 Task: Add Attachment from "Attach a link" to Card Card0000000140 in Board Board0000000035 in Workspace WS0000000012 in Trello. Add Cover Red to Card Card0000000140 in Board Board0000000035 in Workspace WS0000000012 in Trello. Add "Join Card" Button Button0000000140  to Card Card0000000140 in Board Board0000000035 in Workspace WS0000000012 in Trello. Add Description DS0000000140 to Card Card0000000140 in Board Board0000000035 in Workspace WS0000000012 in Trello. Add Comment CM0000000140 to Card Card0000000140 in Board Board0000000035 in Workspace WS0000000012 in Trello
Action: Mouse moved to (284, 443)
Screenshot: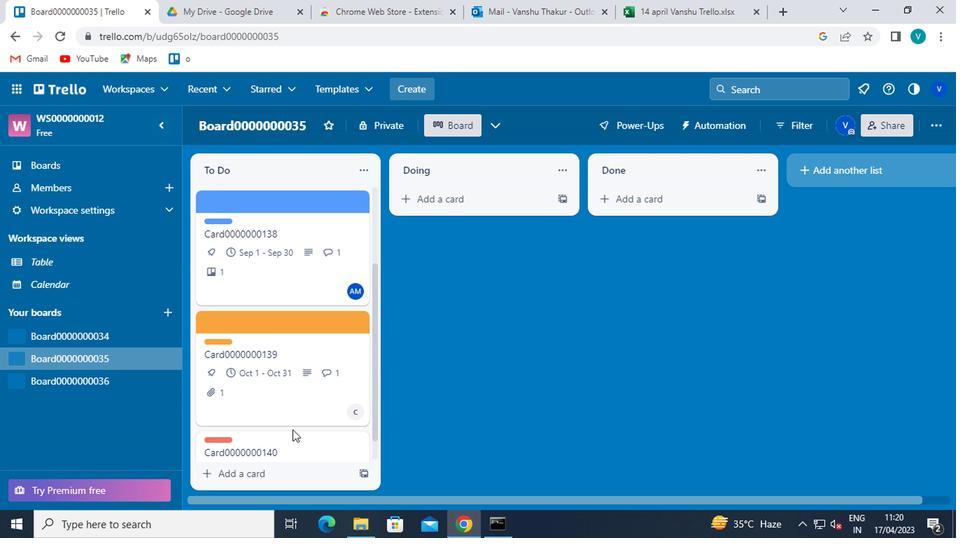 
Action: Mouse pressed left at (284, 443)
Screenshot: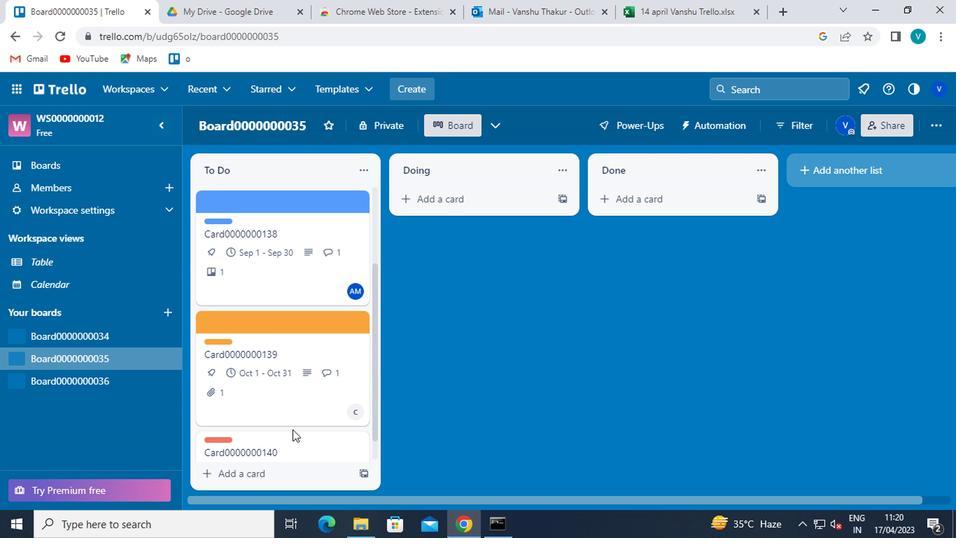 
Action: Mouse moved to (679, 320)
Screenshot: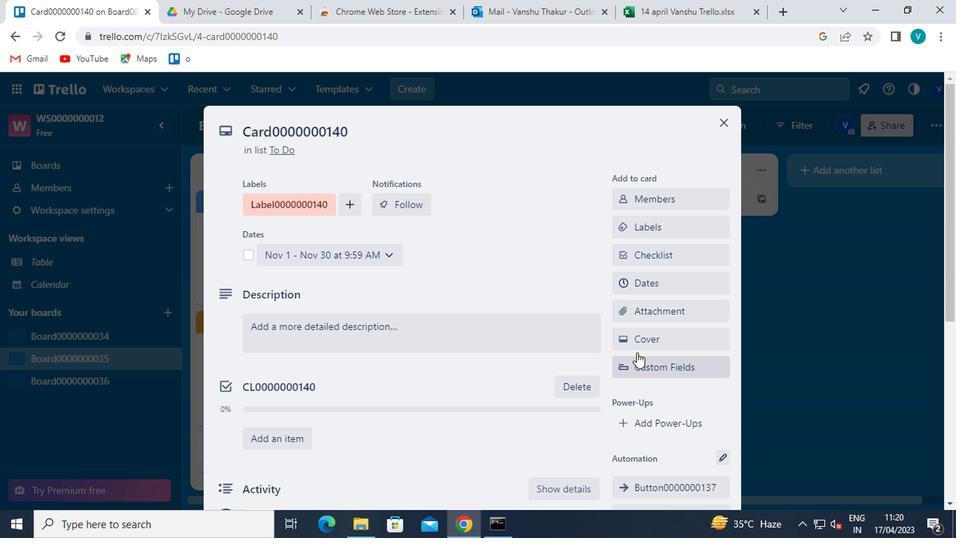 
Action: Mouse pressed left at (679, 320)
Screenshot: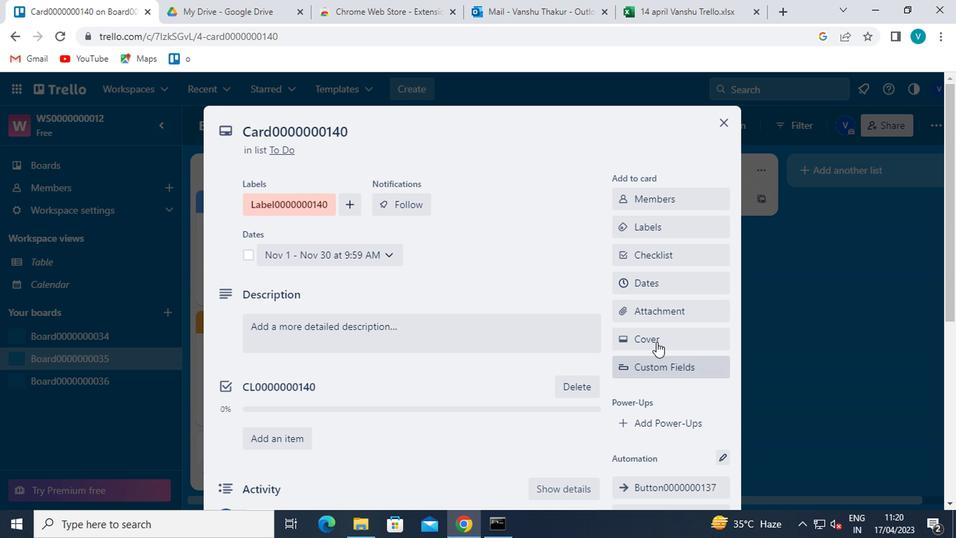 
Action: Key pressed ctrl+V
Screenshot: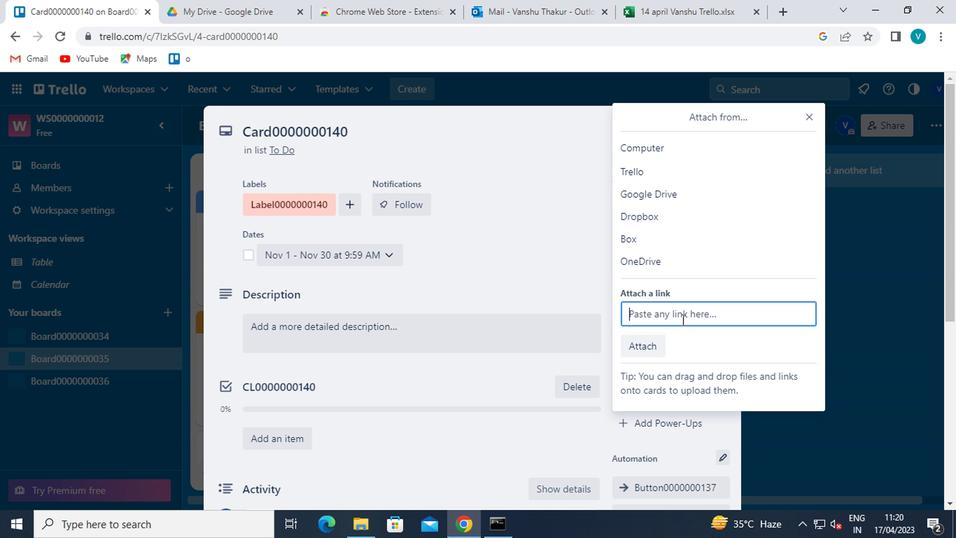 
Action: Mouse moved to (638, 394)
Screenshot: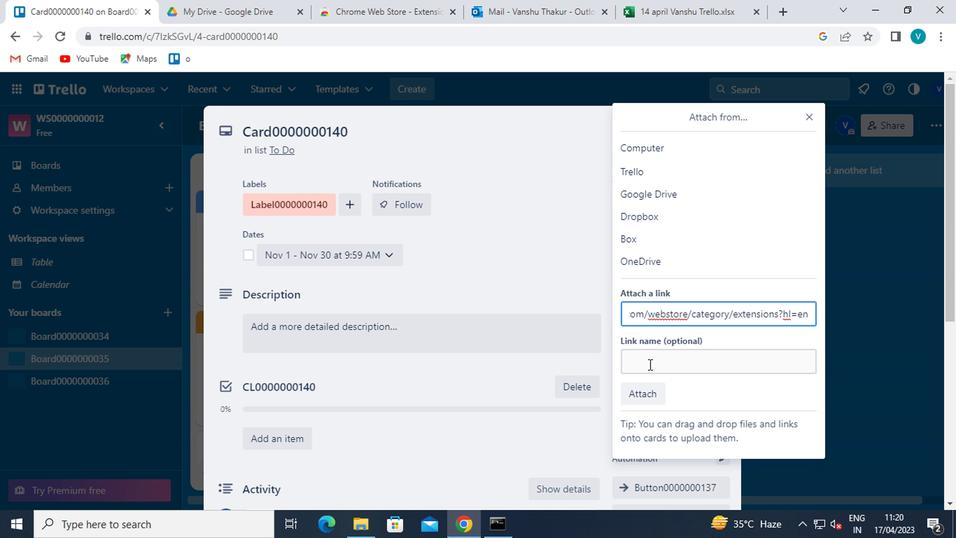 
Action: Mouse pressed left at (638, 394)
Screenshot: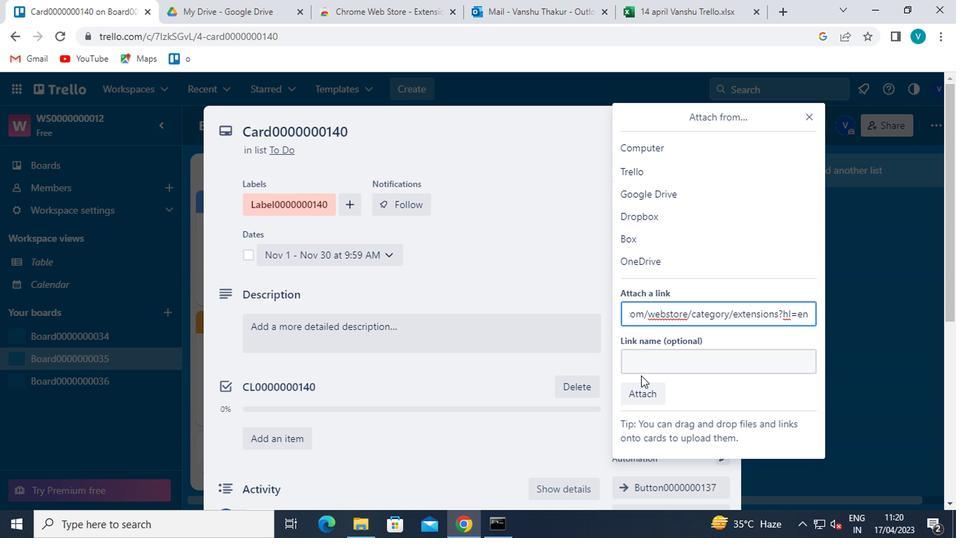 
Action: Mouse moved to (648, 342)
Screenshot: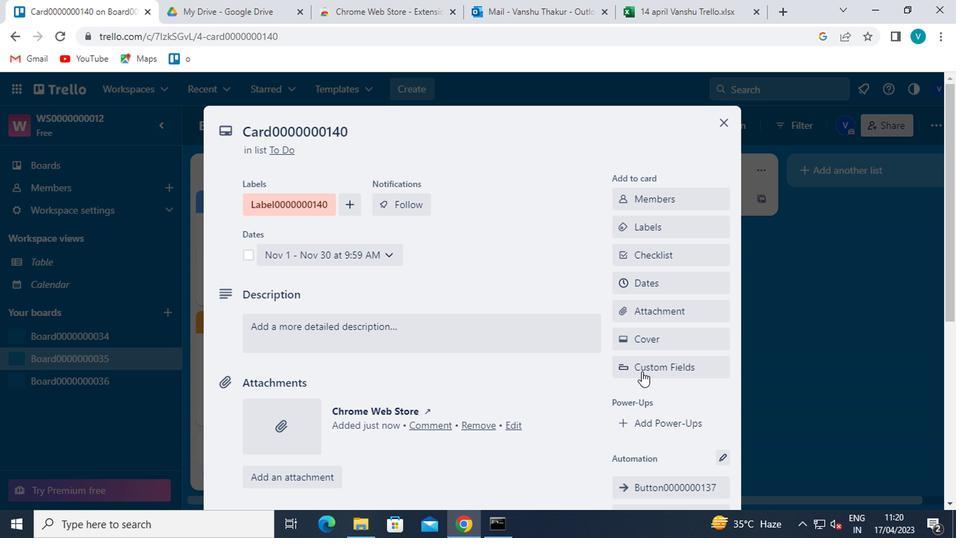 
Action: Mouse pressed left at (648, 342)
Screenshot: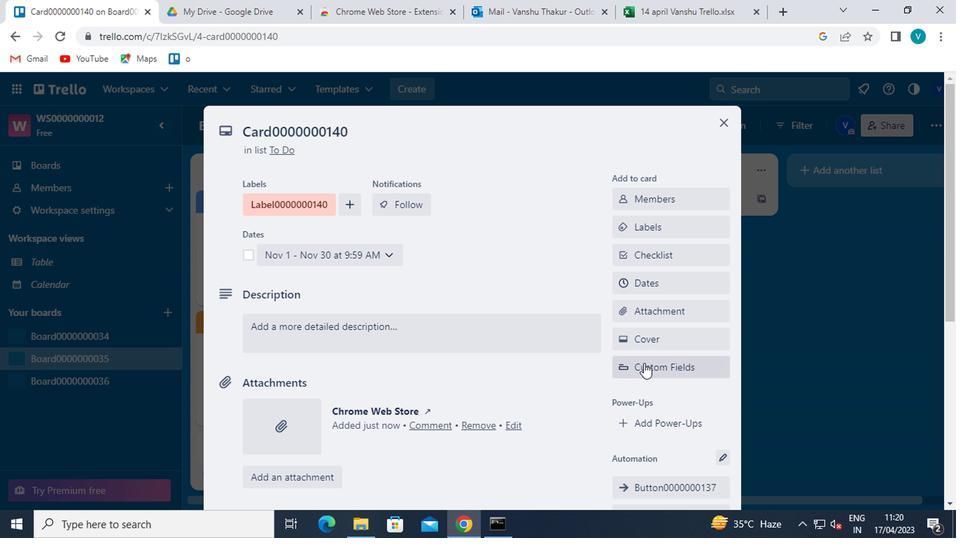 
Action: Mouse moved to (760, 244)
Screenshot: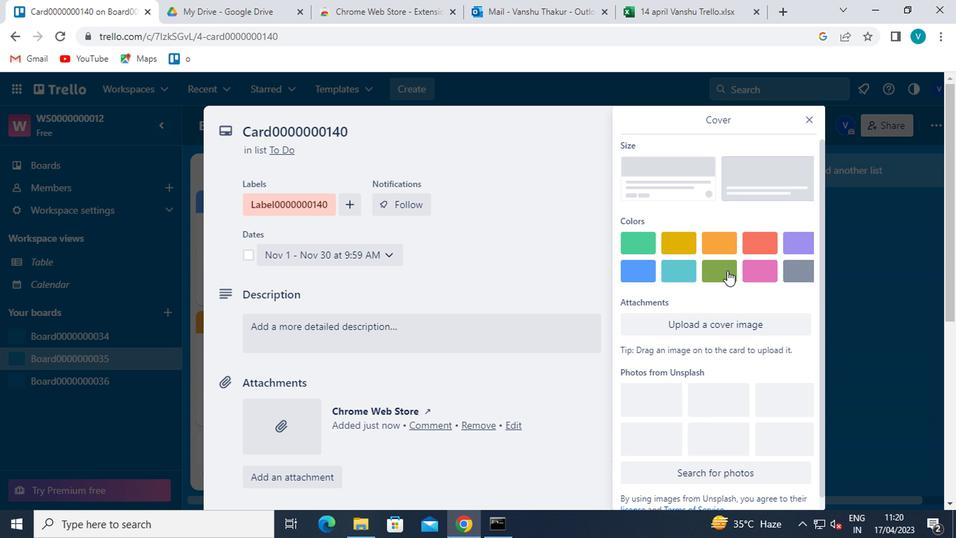 
Action: Mouse pressed left at (760, 244)
Screenshot: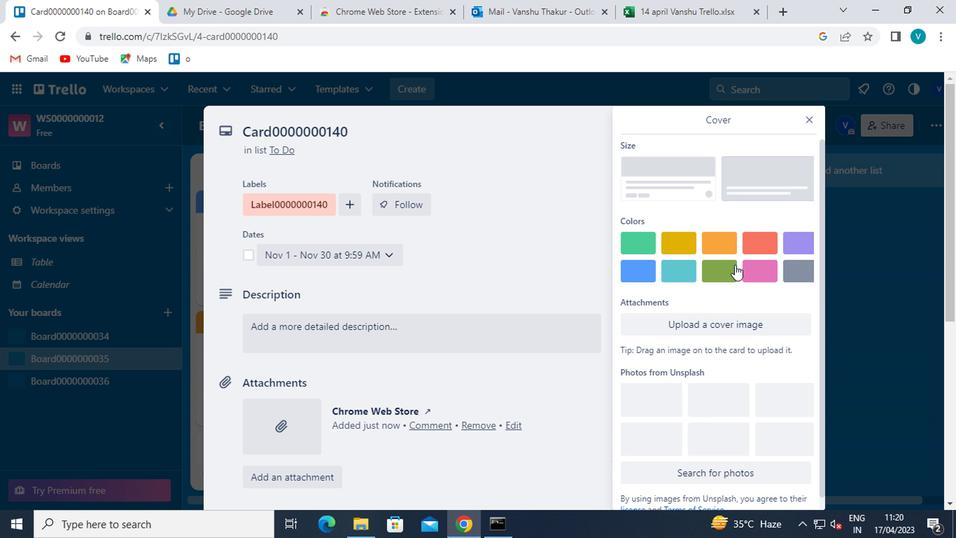 
Action: Mouse moved to (809, 115)
Screenshot: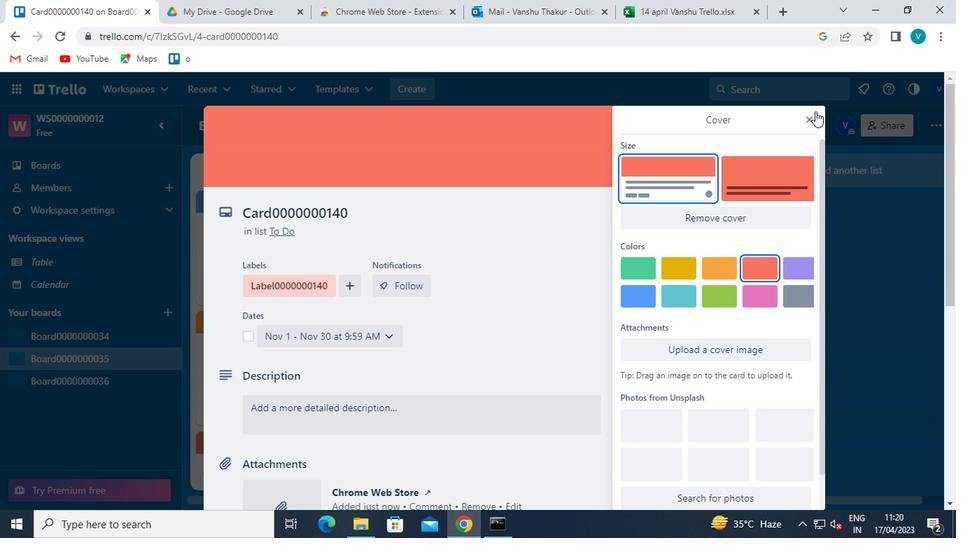 
Action: Mouse pressed left at (809, 115)
Screenshot: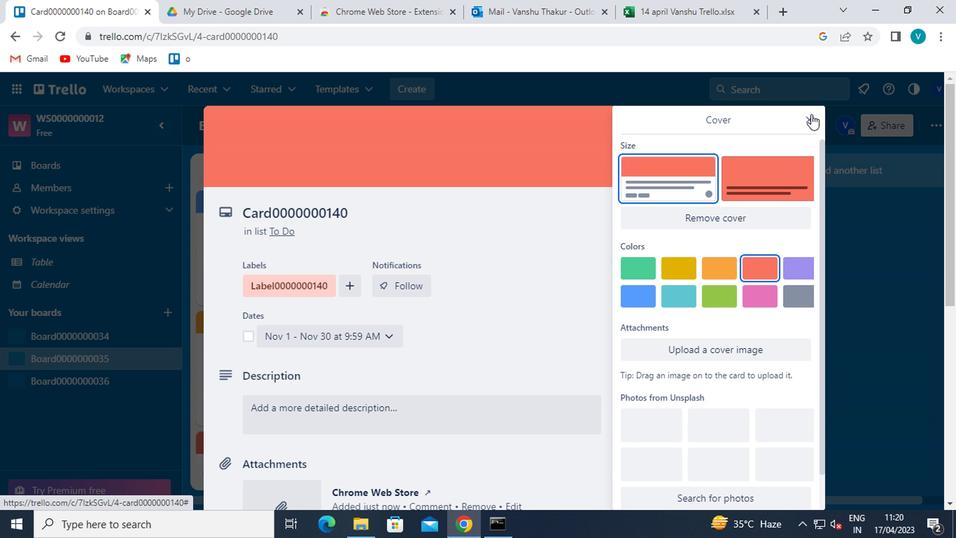 
Action: Mouse moved to (700, 318)
Screenshot: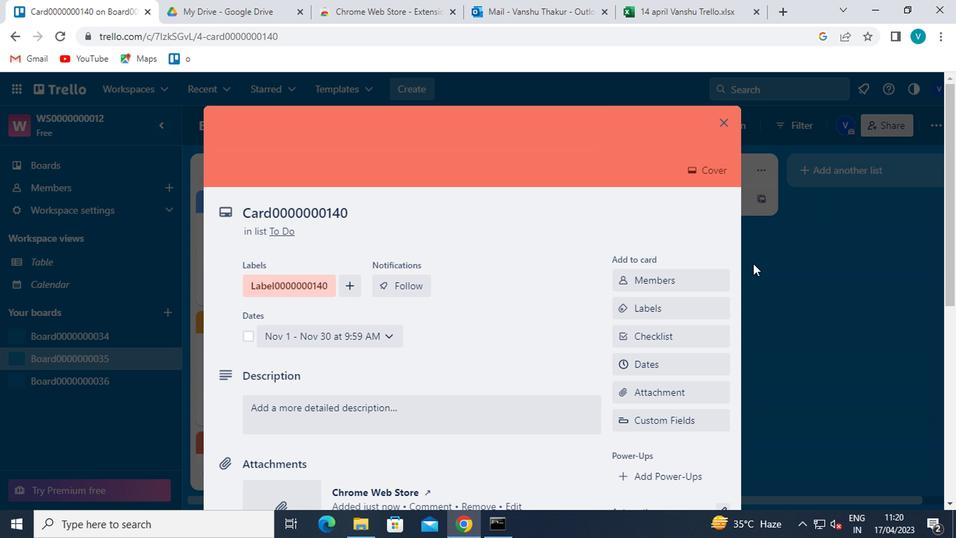 
Action: Mouse scrolled (700, 317) with delta (0, 0)
Screenshot: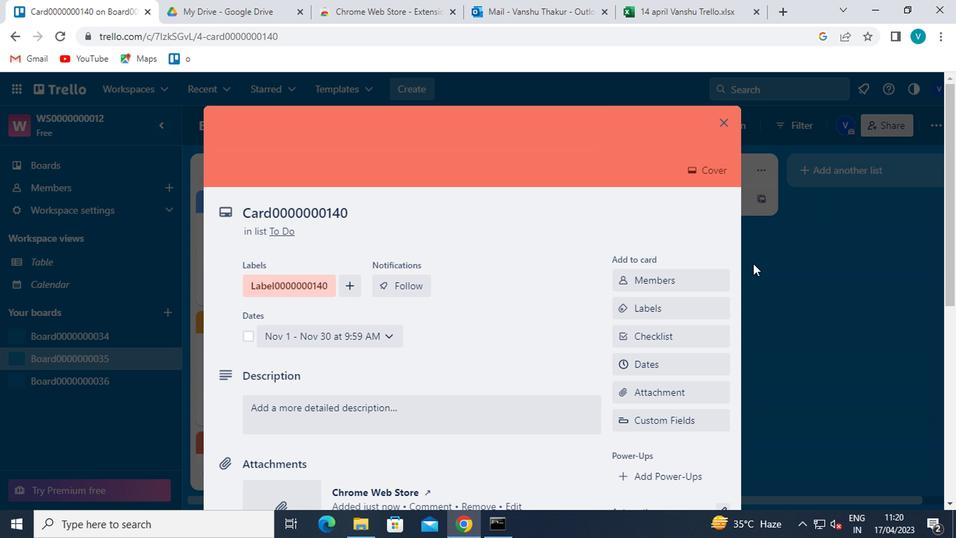 
Action: Mouse moved to (700, 318)
Screenshot: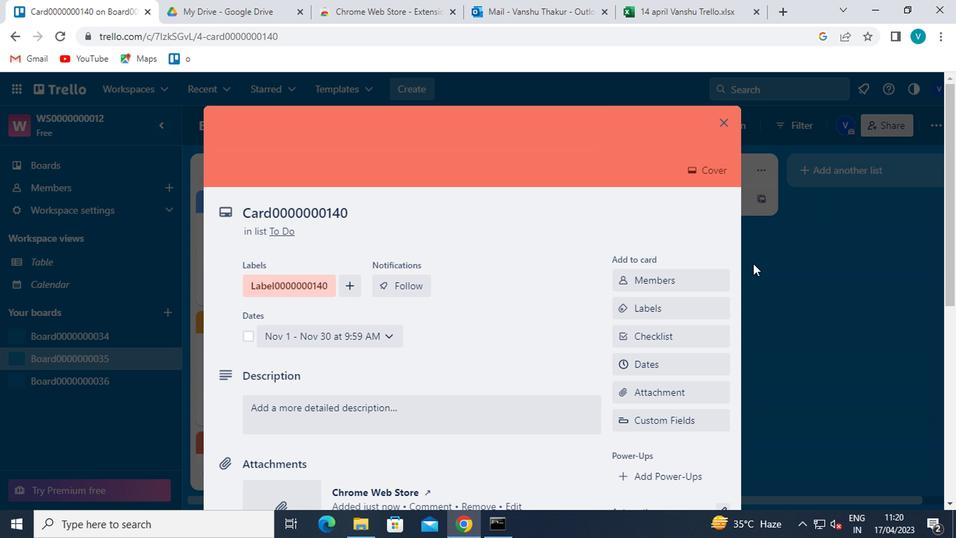 
Action: Mouse scrolled (700, 318) with delta (0, 0)
Screenshot: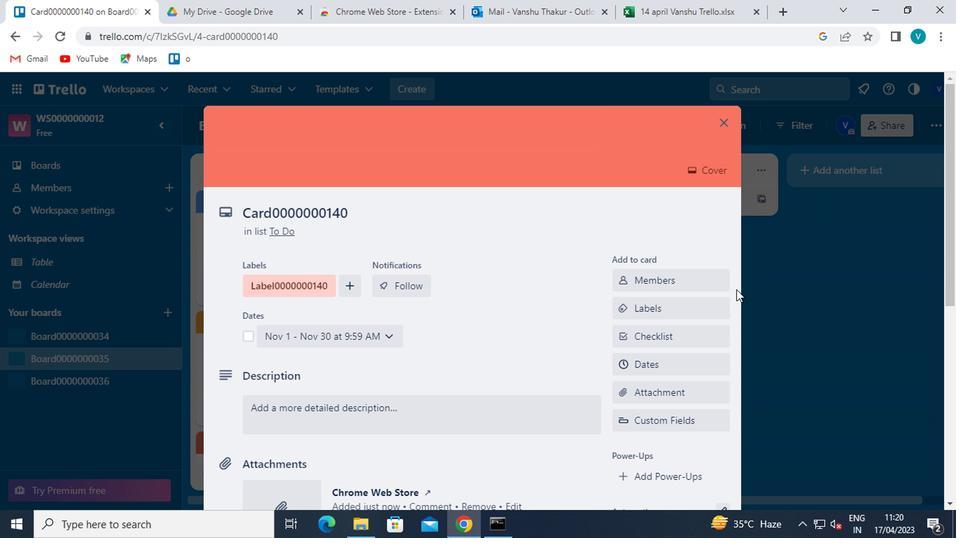 
Action: Mouse scrolled (700, 318) with delta (0, 0)
Screenshot: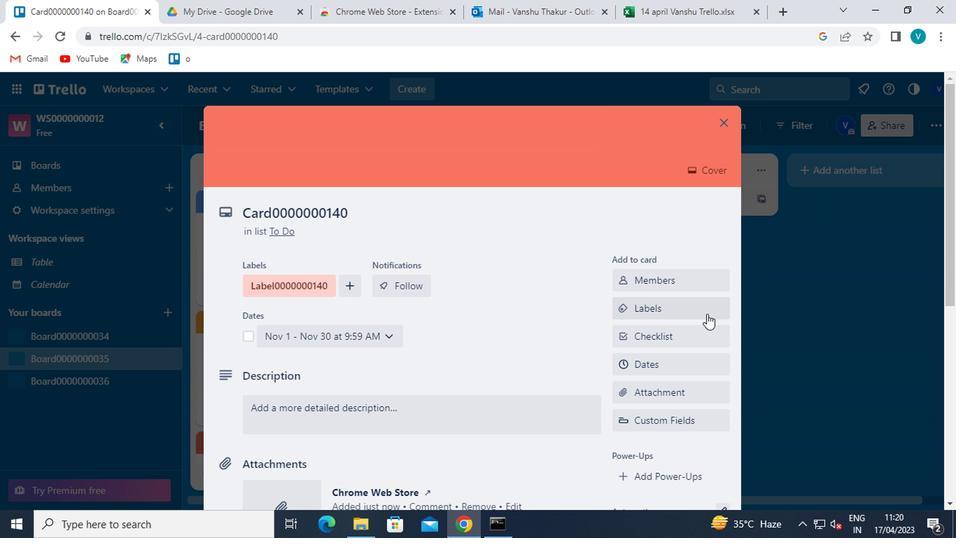
Action: Mouse moved to (653, 411)
Screenshot: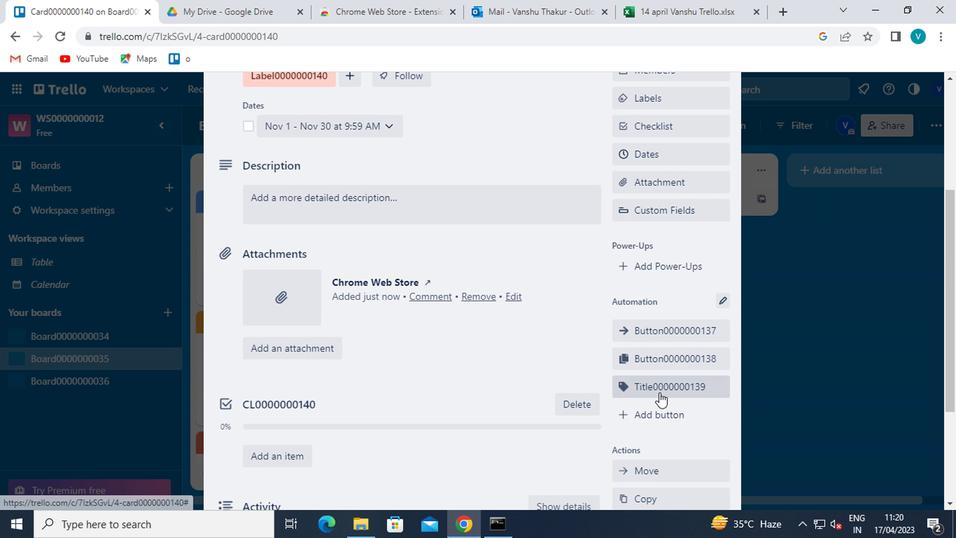 
Action: Mouse pressed left at (653, 411)
Screenshot: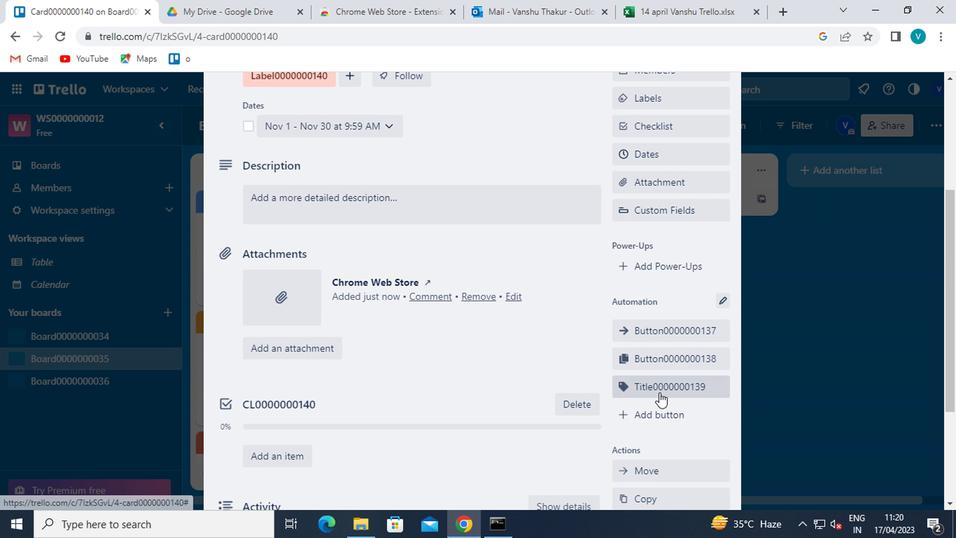 
Action: Mouse moved to (668, 274)
Screenshot: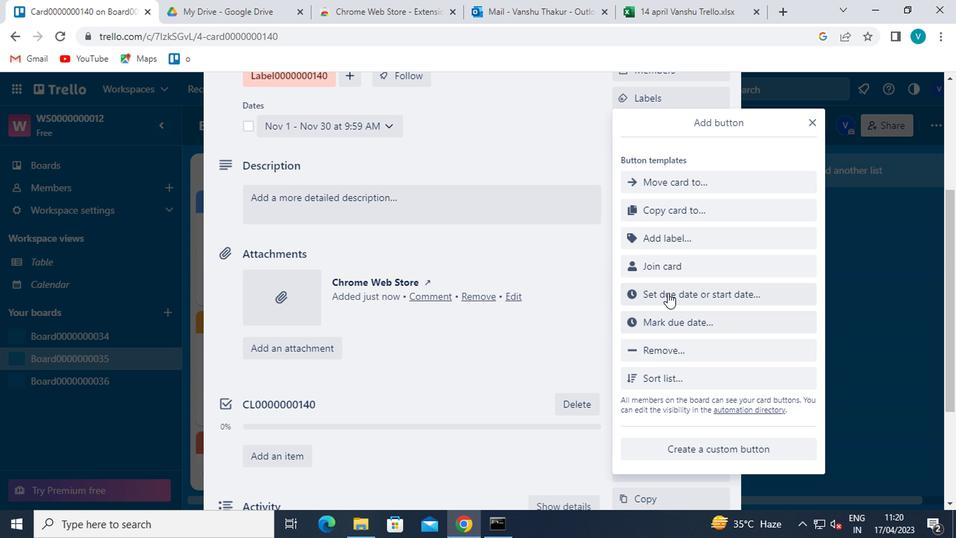 
Action: Mouse pressed left at (668, 274)
Screenshot: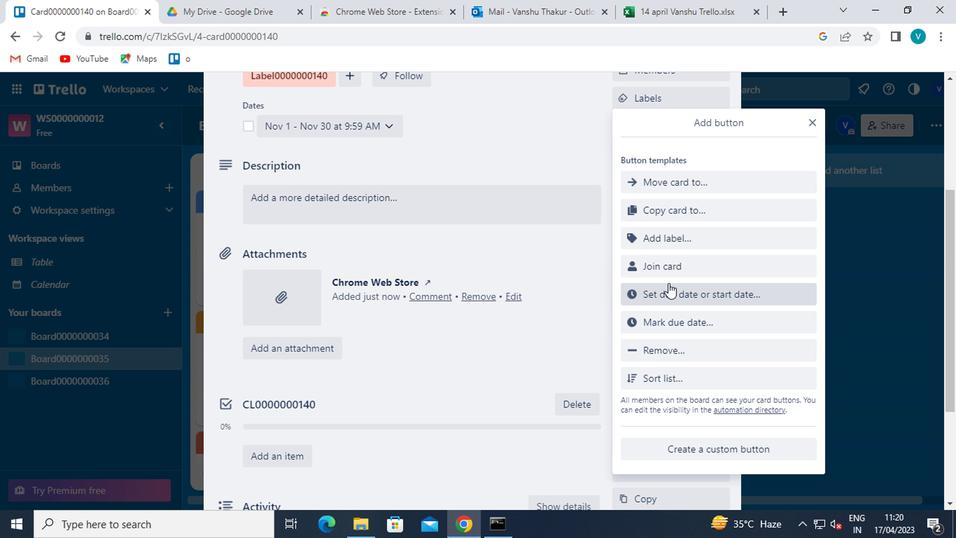 
Action: Mouse moved to (689, 218)
Screenshot: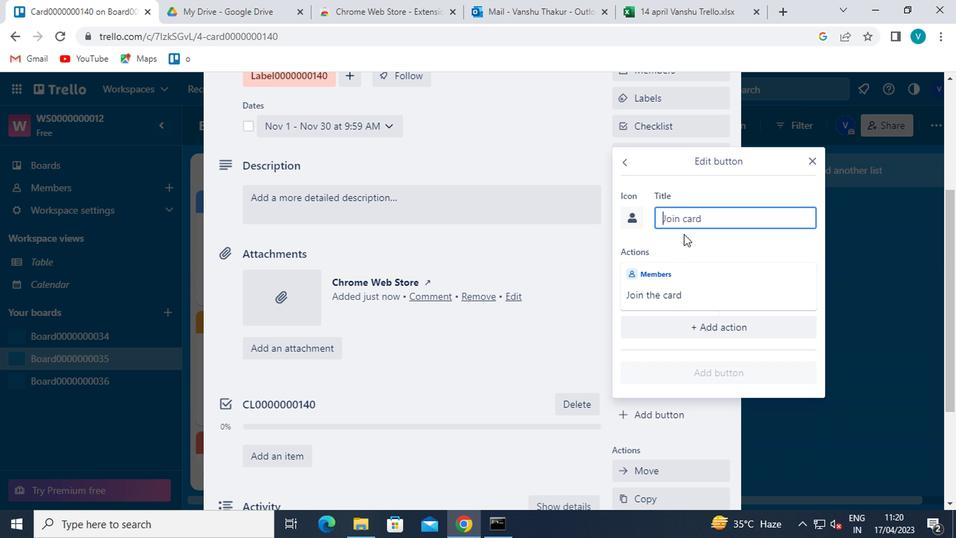 
Action: Mouse pressed left at (689, 218)
Screenshot: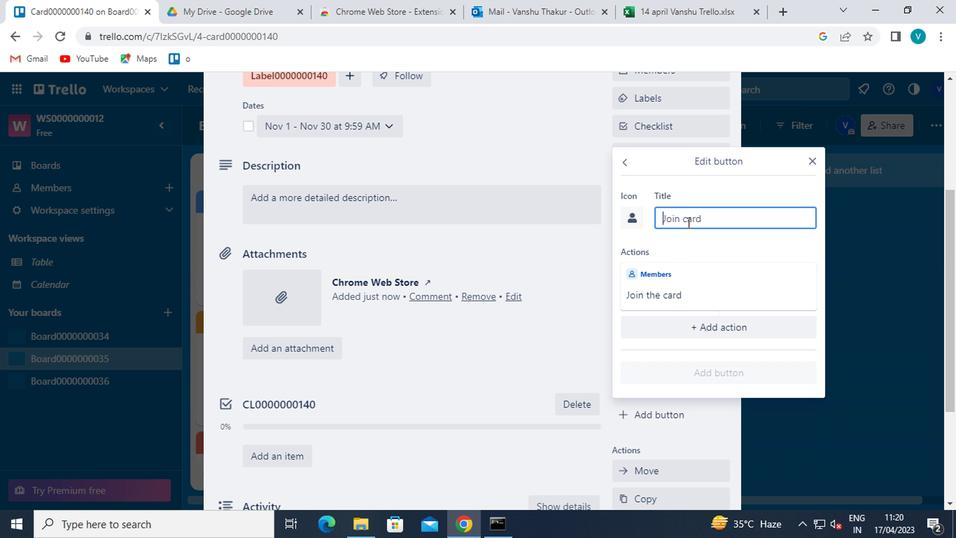 
Action: Mouse moved to (691, 217)
Screenshot: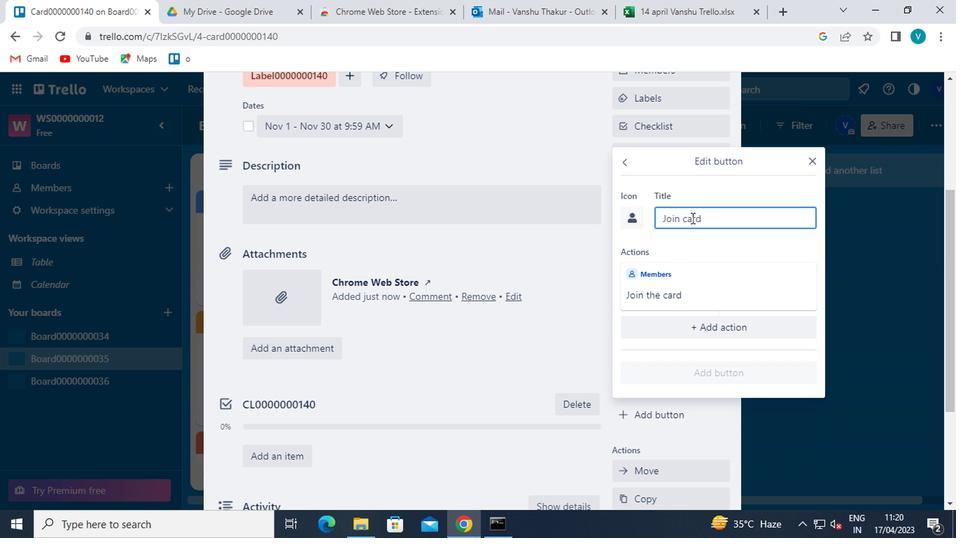 
Action: Key pressed <Key.shift>ctrl+BUTTON0000000149<Key.backspace>0
Screenshot: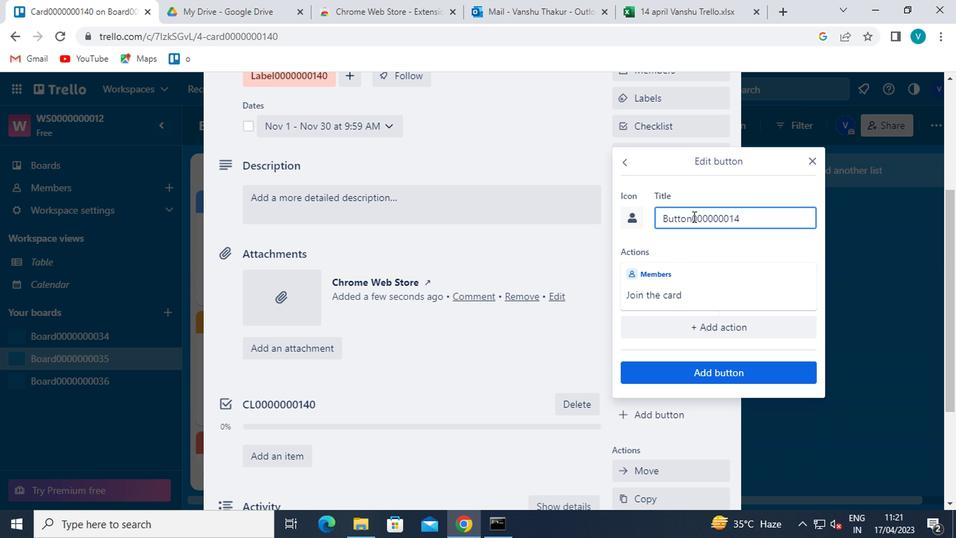 
Action: Mouse moved to (691, 367)
Screenshot: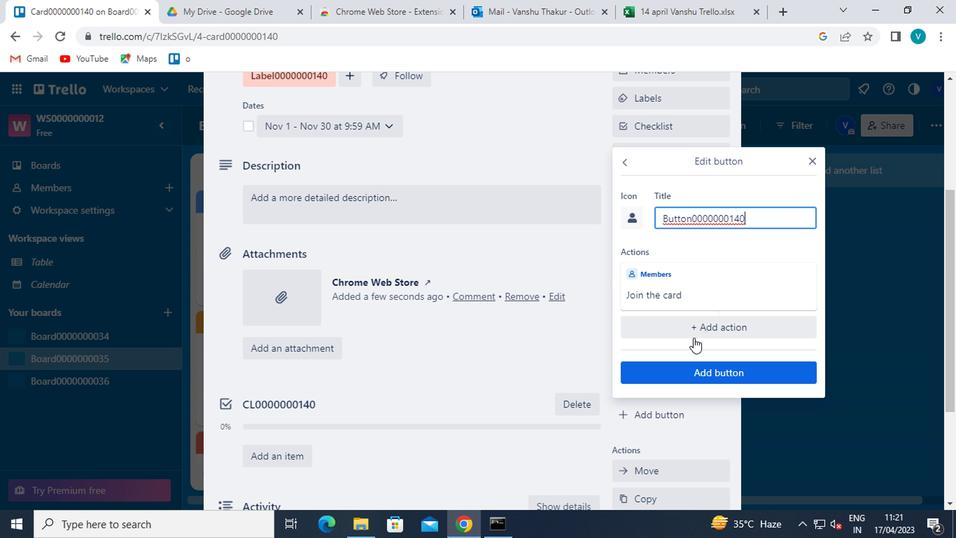 
Action: Mouse pressed left at (691, 367)
Screenshot: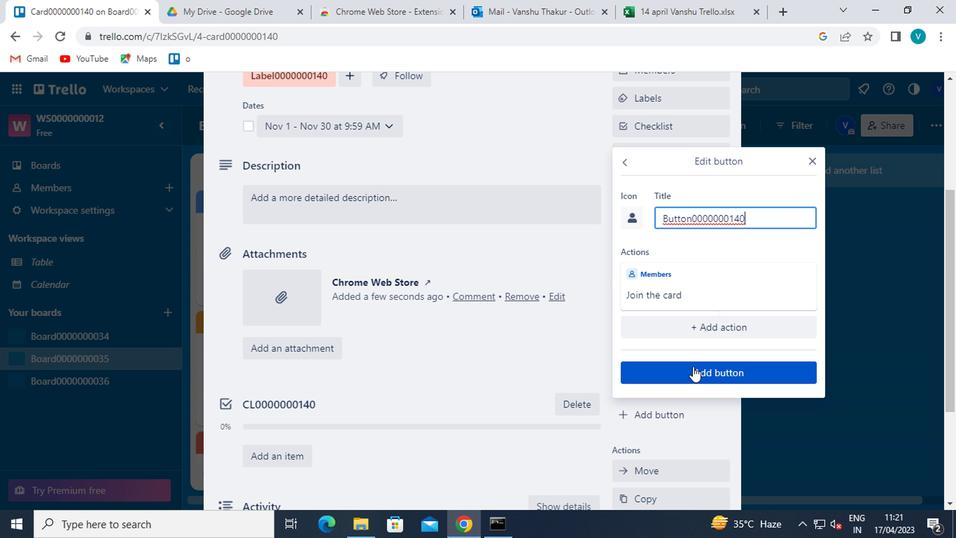 
Action: Mouse moved to (477, 210)
Screenshot: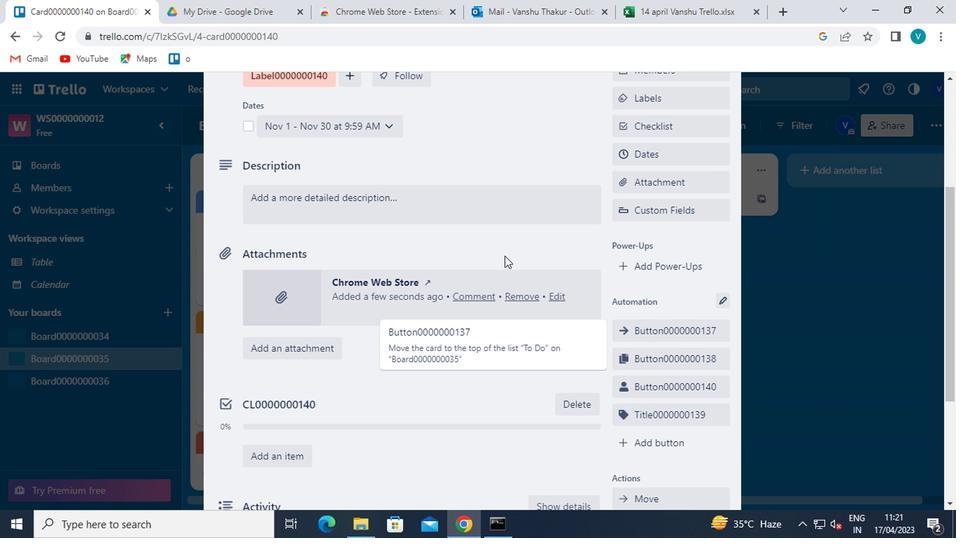 
Action: Mouse pressed left at (477, 210)
Screenshot: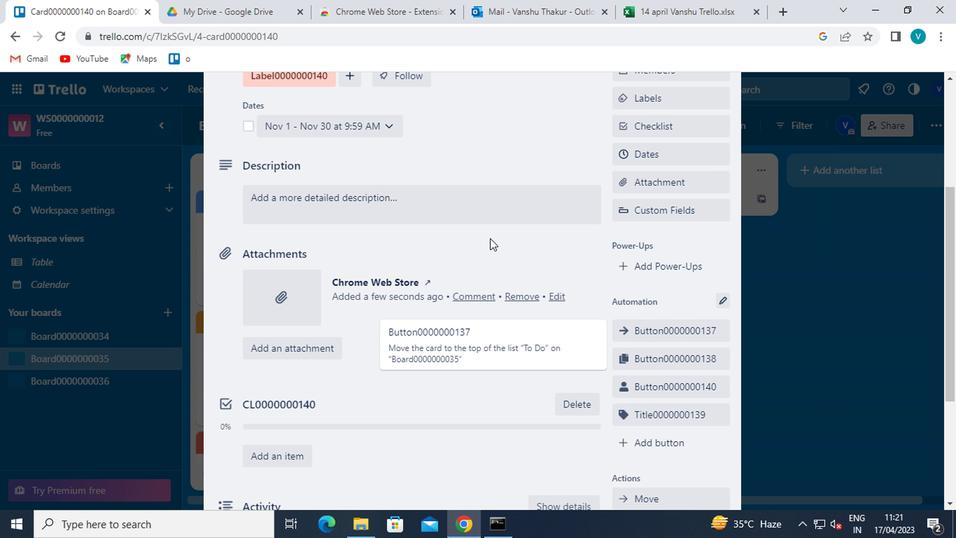 
Action: Key pressed <Key.shift>DS0000000140
Screenshot: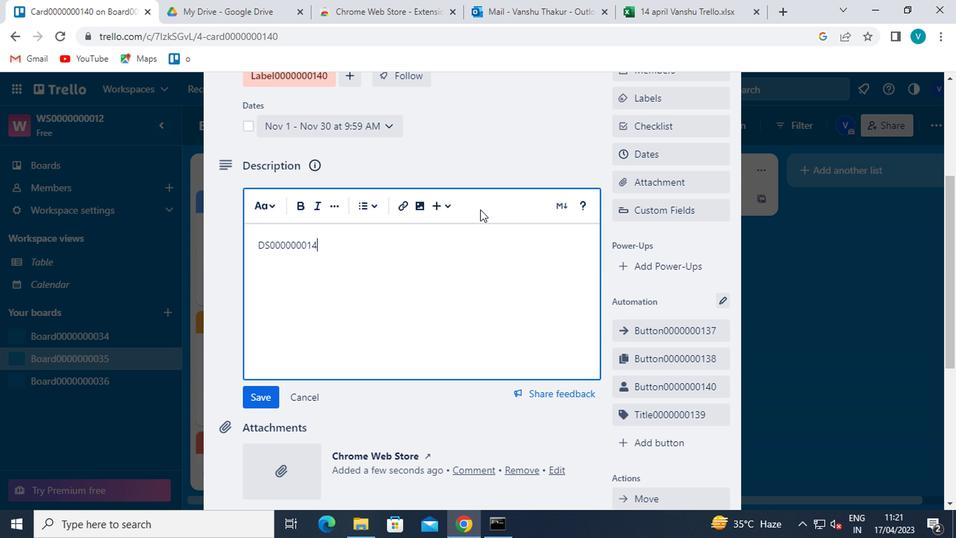 
Action: Mouse moved to (263, 398)
Screenshot: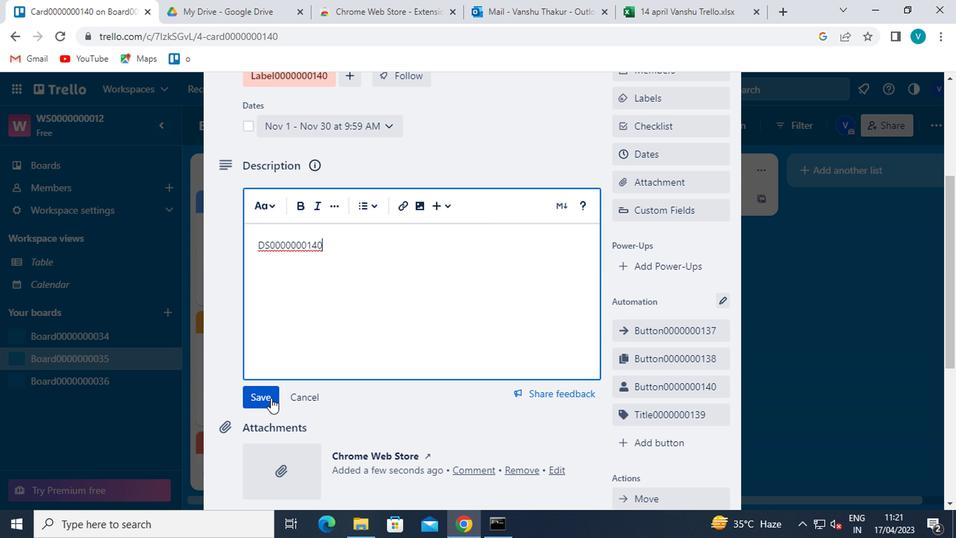 
Action: Mouse pressed left at (263, 398)
Screenshot: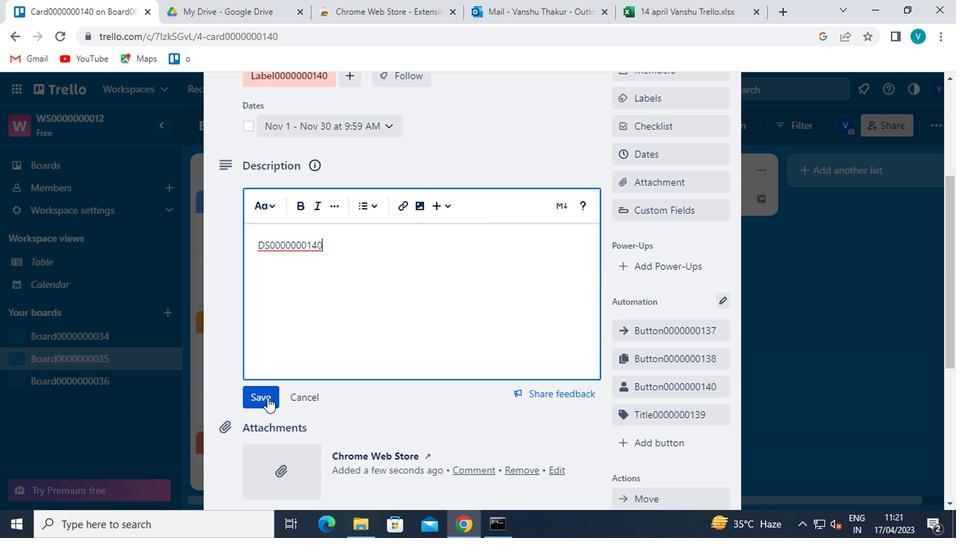 
Action: Mouse scrolled (263, 397) with delta (0, 0)
Screenshot: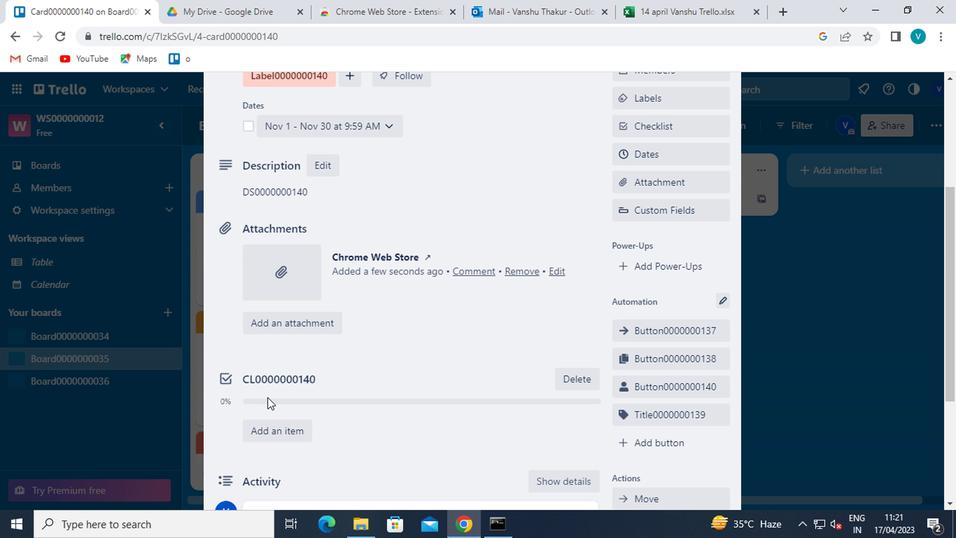 
Action: Mouse scrolled (263, 397) with delta (0, 0)
Screenshot: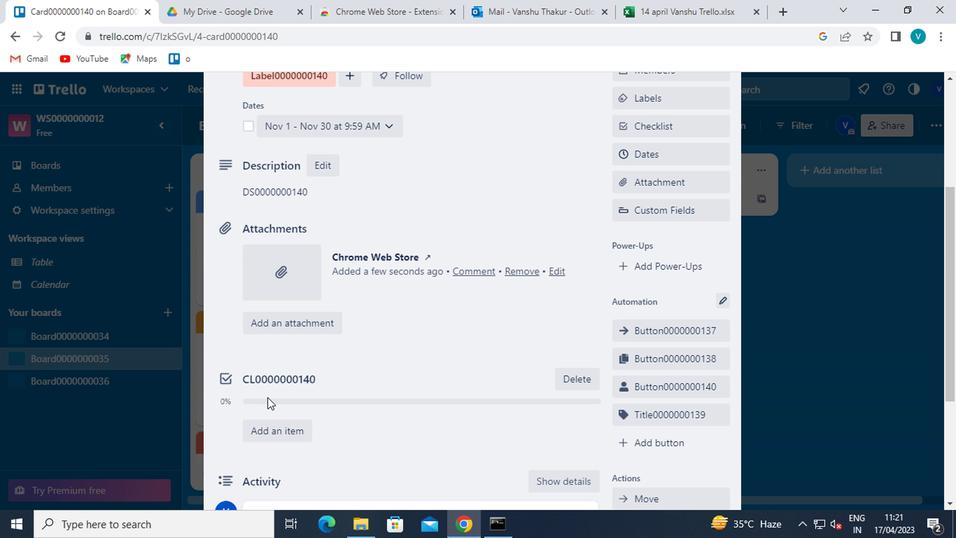 
Action: Mouse scrolled (263, 397) with delta (0, 0)
Screenshot: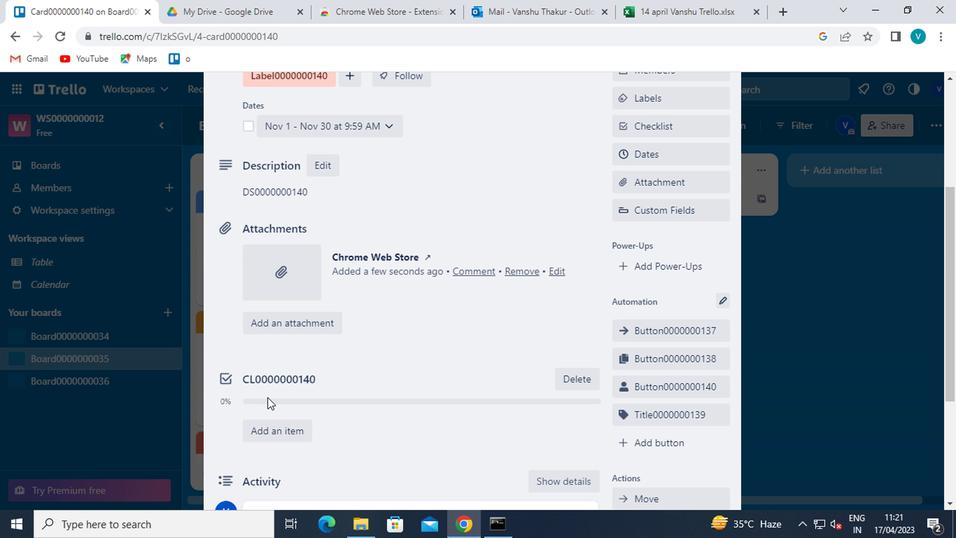 
Action: Mouse moved to (305, 318)
Screenshot: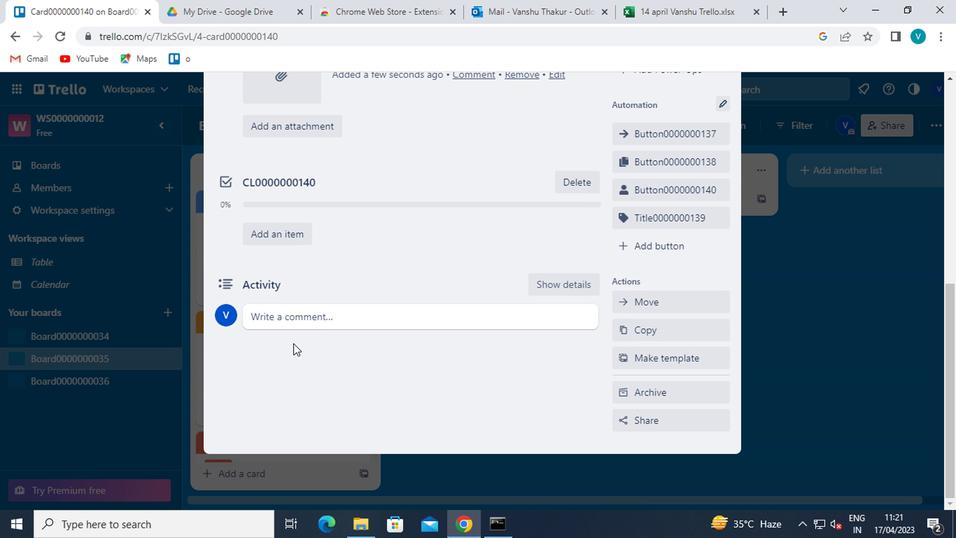 
Action: Mouse pressed left at (305, 318)
Screenshot: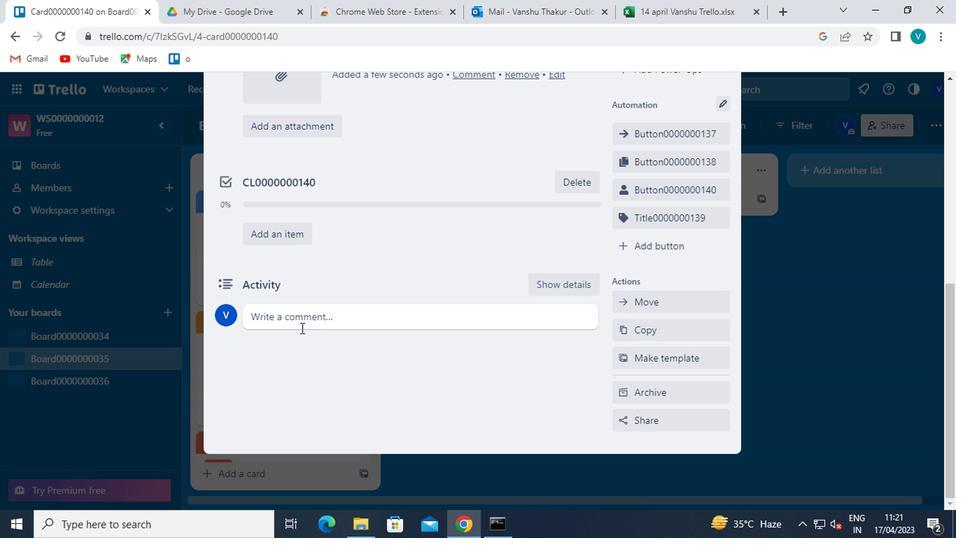 
Action: Mouse moved to (311, 314)
Screenshot: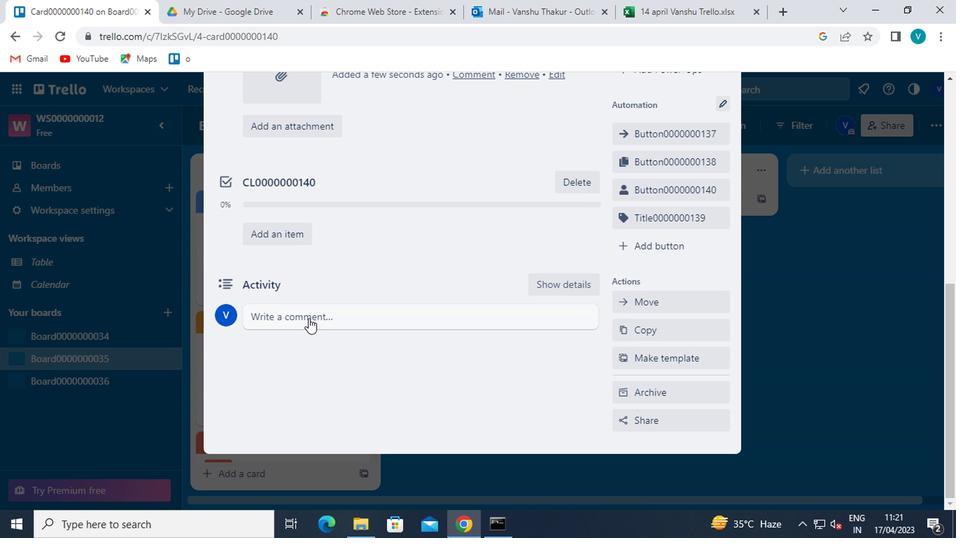 
Action: Key pressed <Key.shift>CM000000
Screenshot: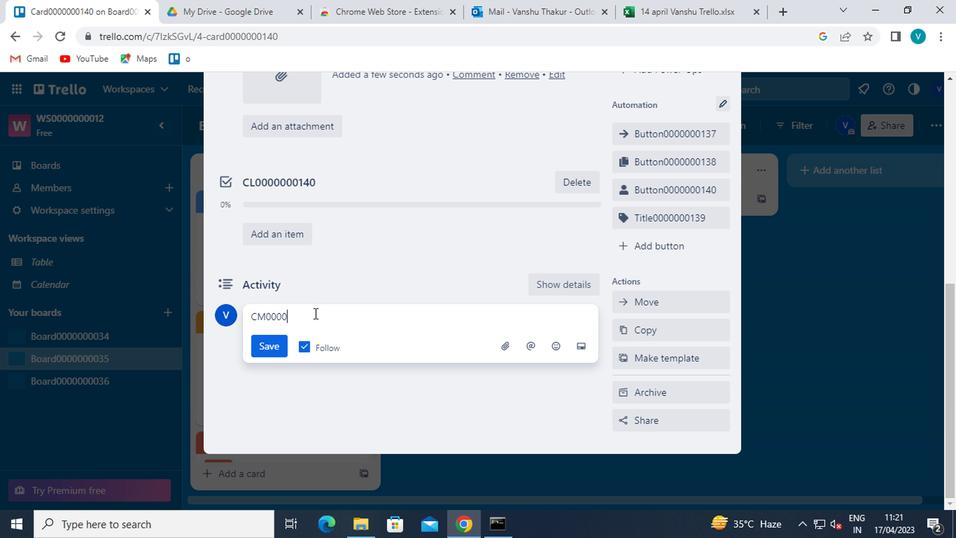 
Action: Mouse moved to (311, 314)
Screenshot: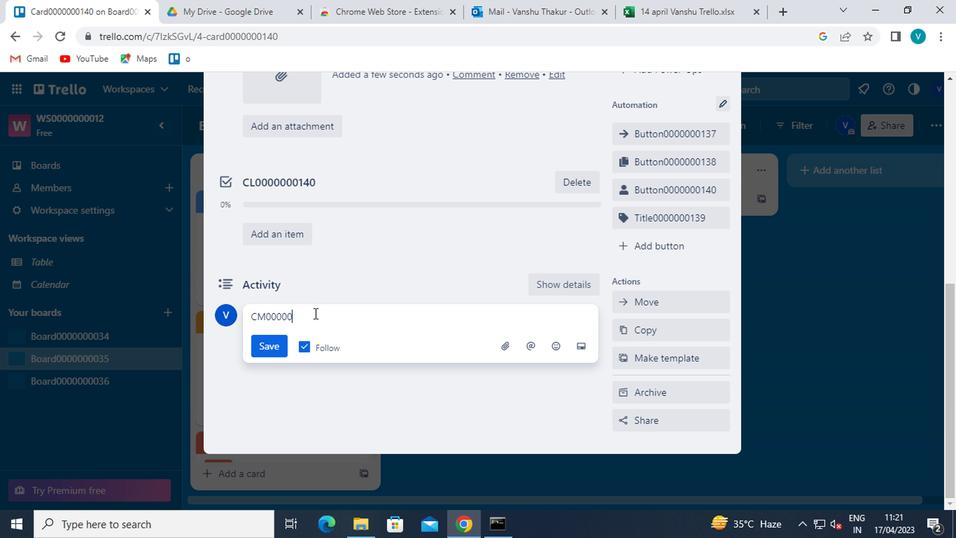 
Action: Key pressed 0140
Screenshot: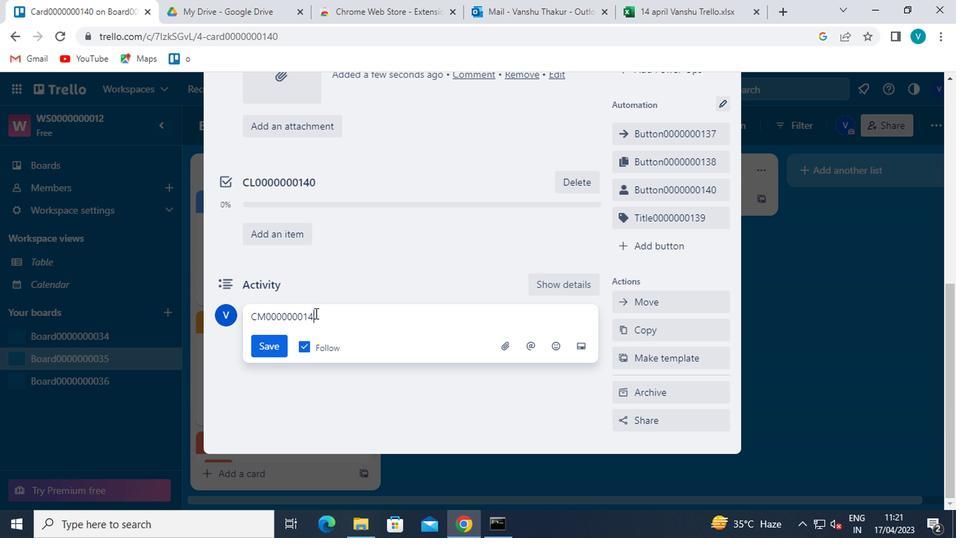 
Action: Mouse moved to (271, 340)
Screenshot: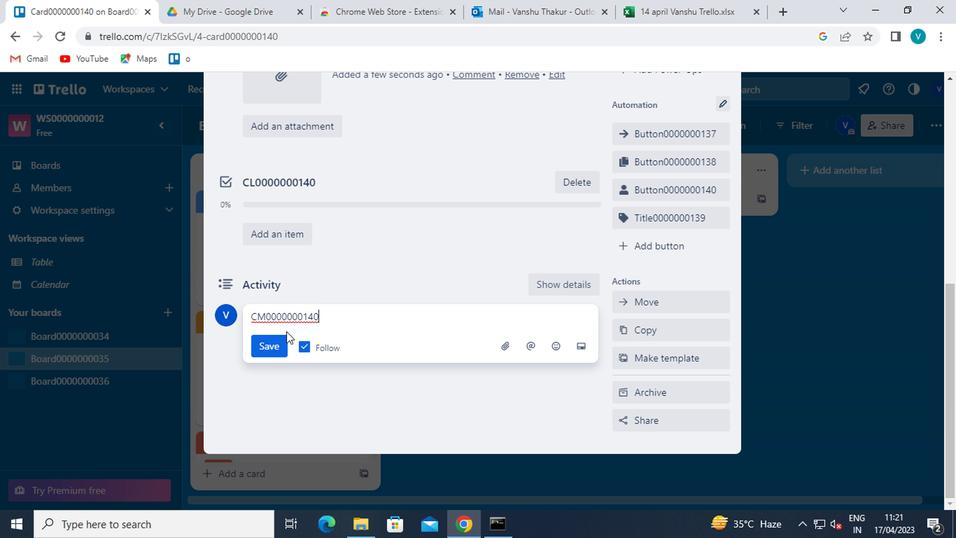 
Action: Mouse pressed left at (271, 340)
Screenshot: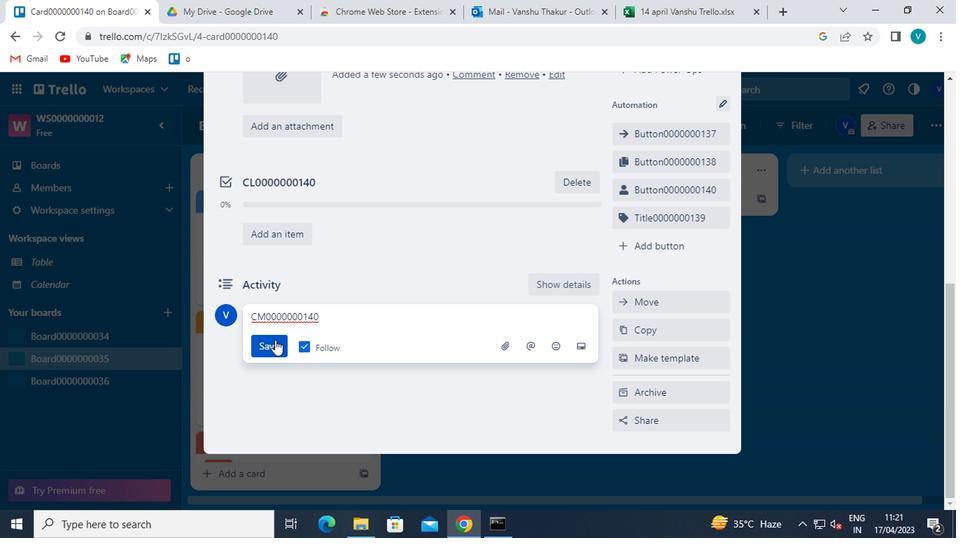 
